 Task: Add the task  Implement a feature for users to collaborate on projects within the app to the section Data Visualization Sprint in the project VitalTech and add a Due Date to the respective task as 2024/02/20.
Action: Mouse moved to (864, 474)
Screenshot: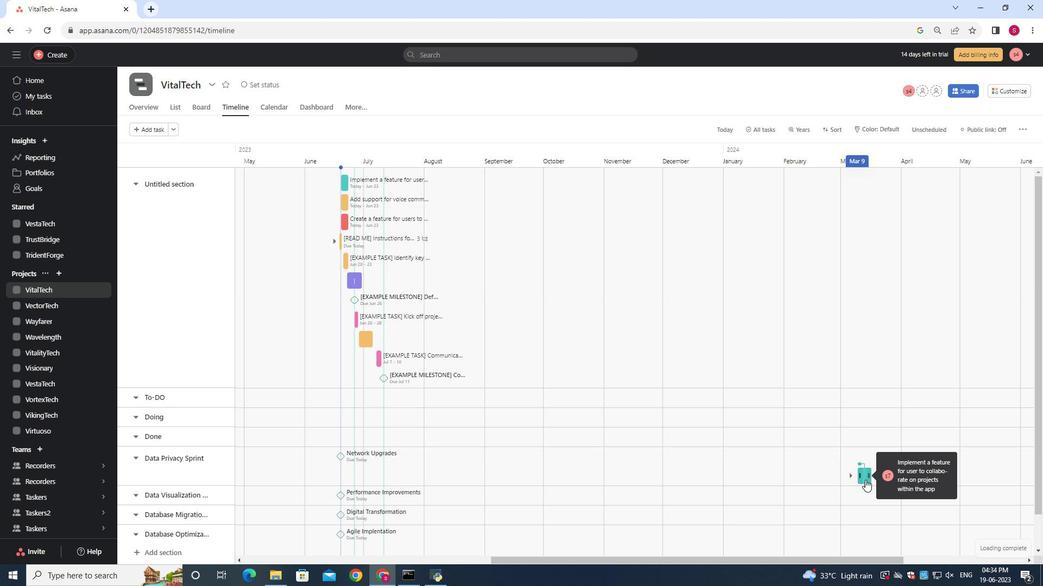 
Action: Mouse pressed left at (864, 474)
Screenshot: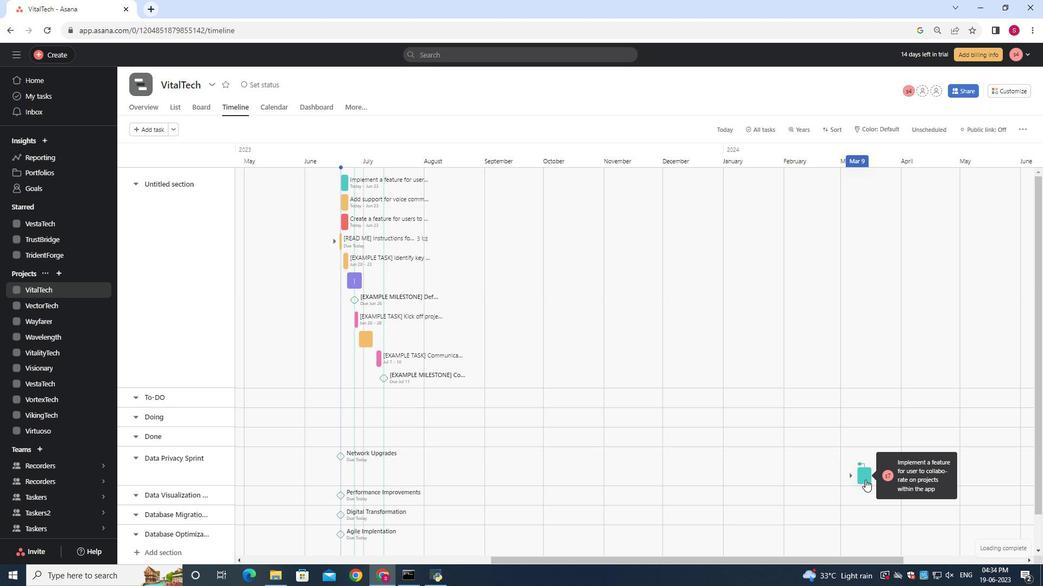 
Action: Mouse moved to (866, 476)
Screenshot: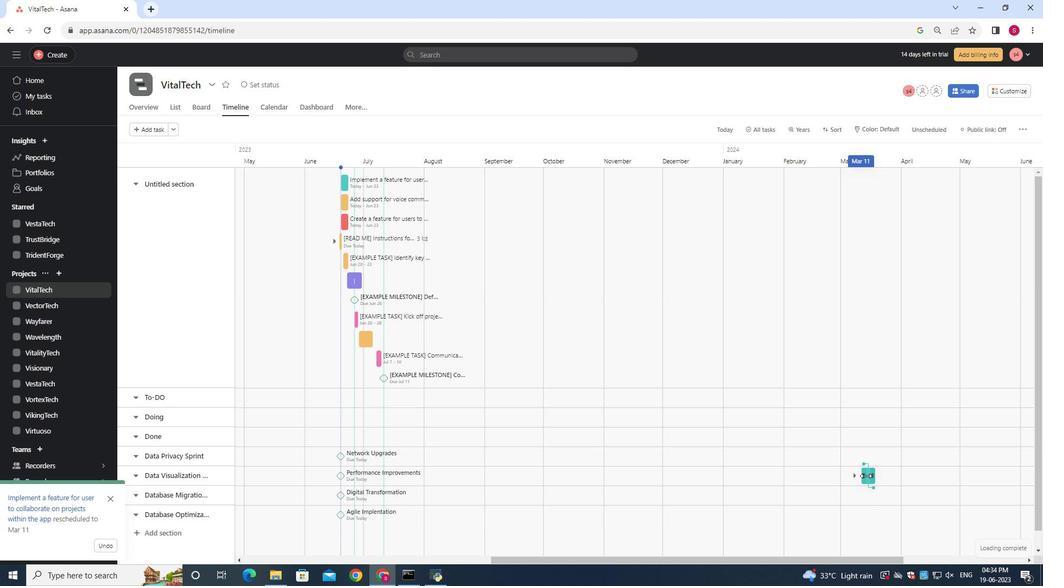 
Action: Mouse pressed left at (866, 476)
Screenshot: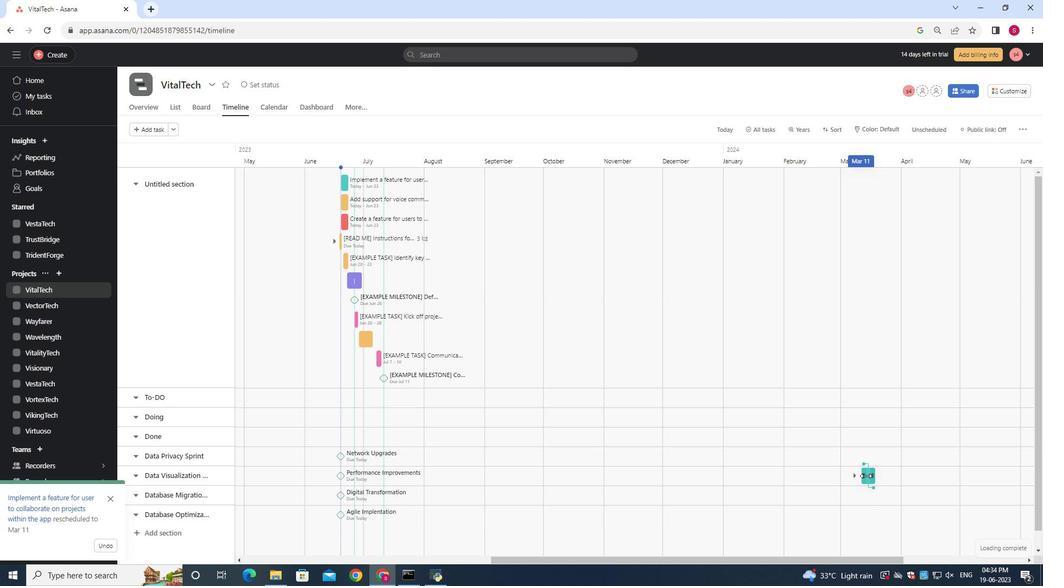
Action: Mouse moved to (869, 476)
Screenshot: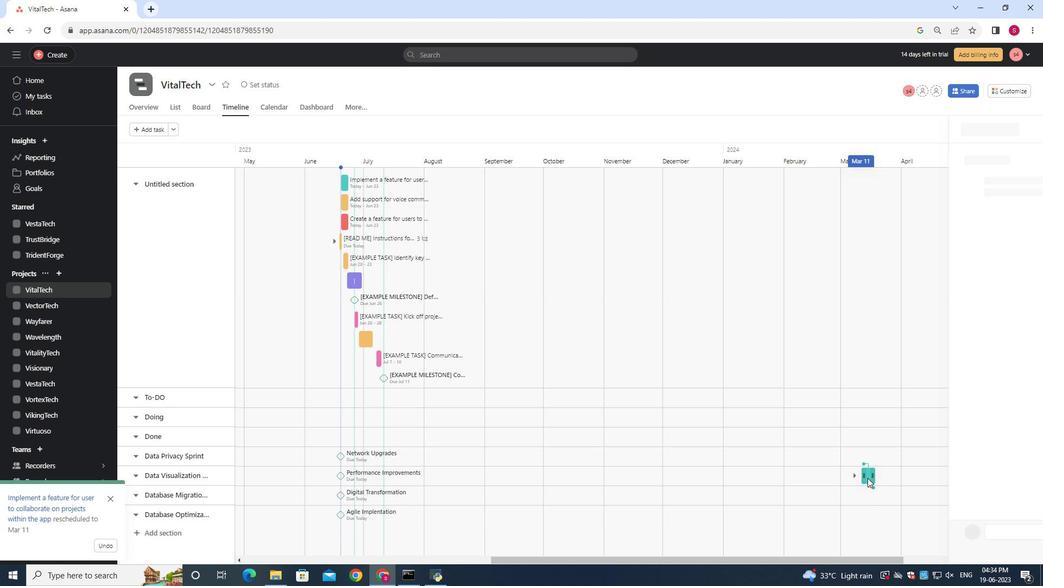 
Action: Mouse pressed left at (869, 476)
Screenshot: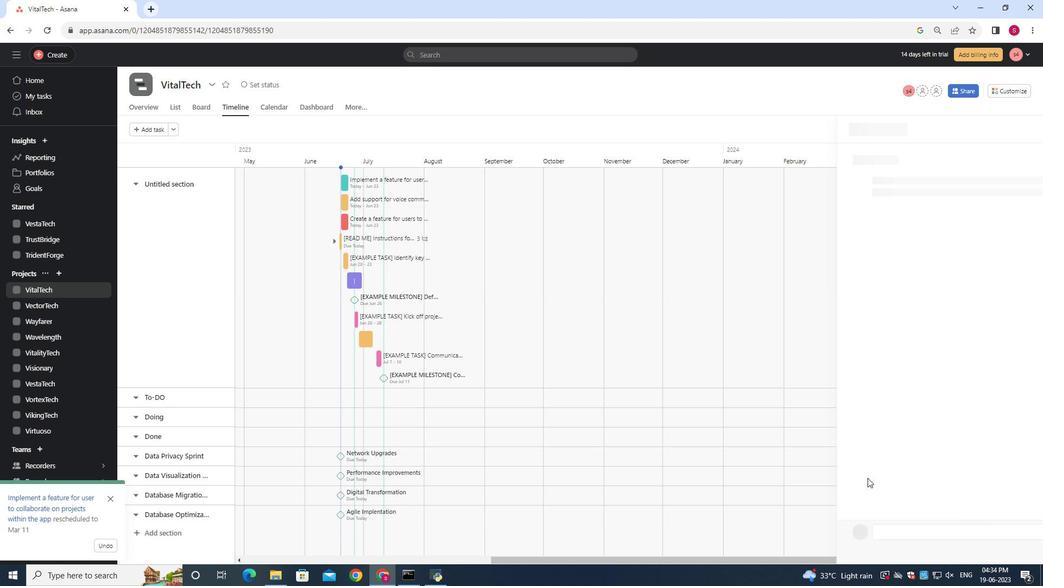 
Action: Mouse moved to (849, 218)
Screenshot: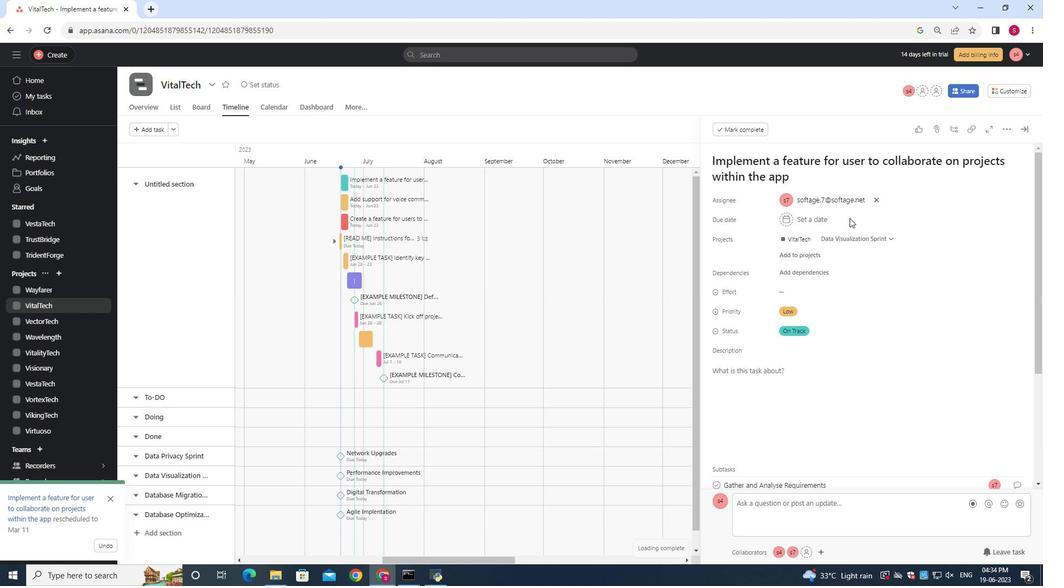 
Action: Mouse pressed left at (849, 218)
Screenshot: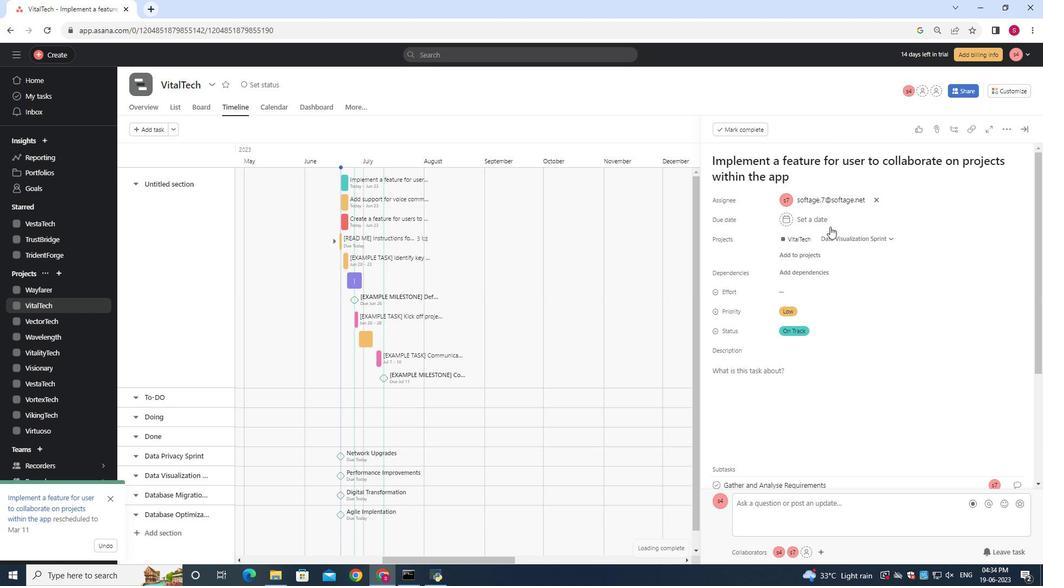 
Action: Mouse moved to (813, 219)
Screenshot: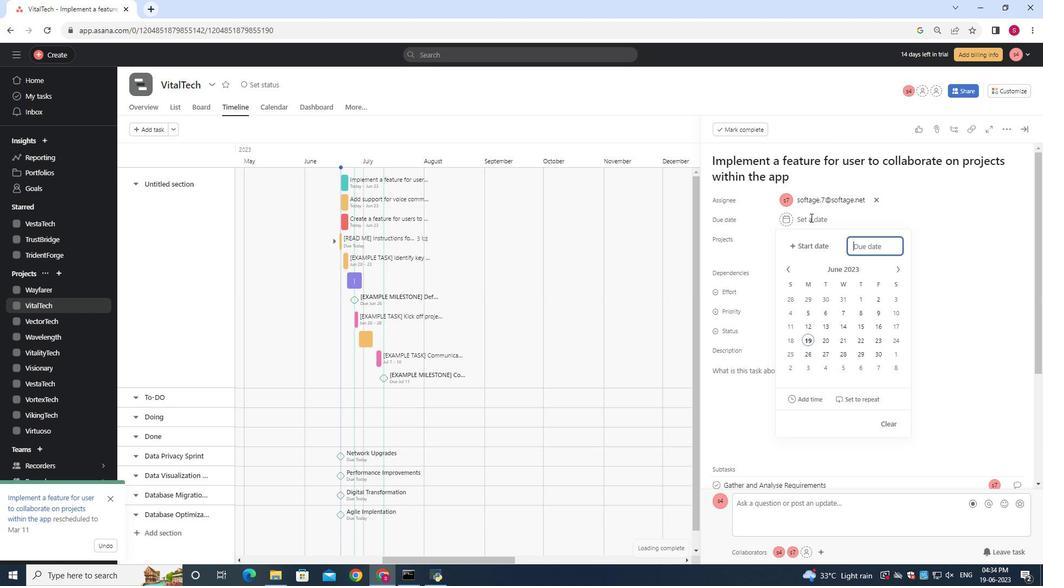 
Action: Mouse pressed left at (813, 219)
Screenshot: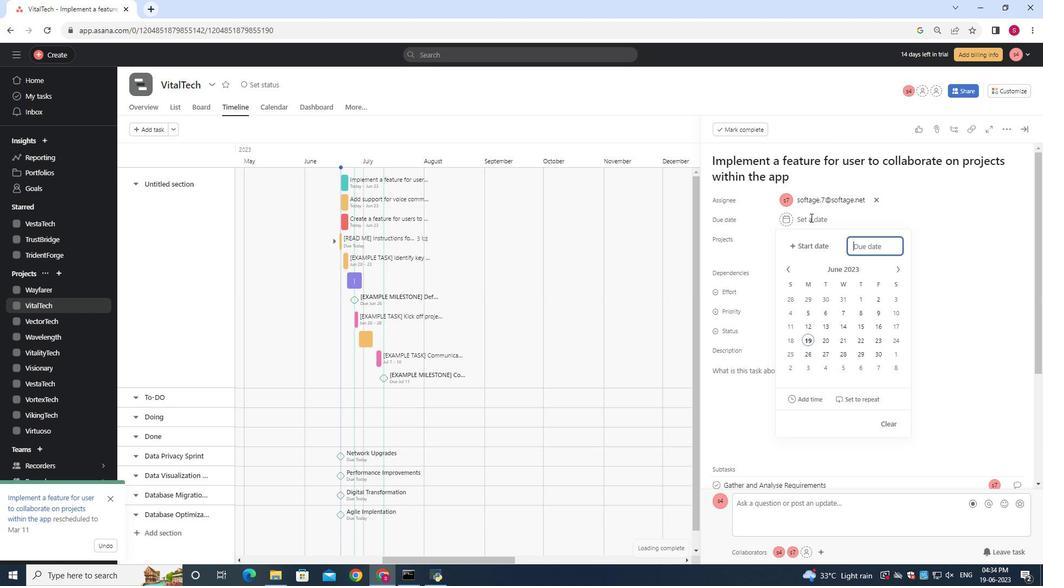 
Action: Mouse moved to (812, 217)
Screenshot: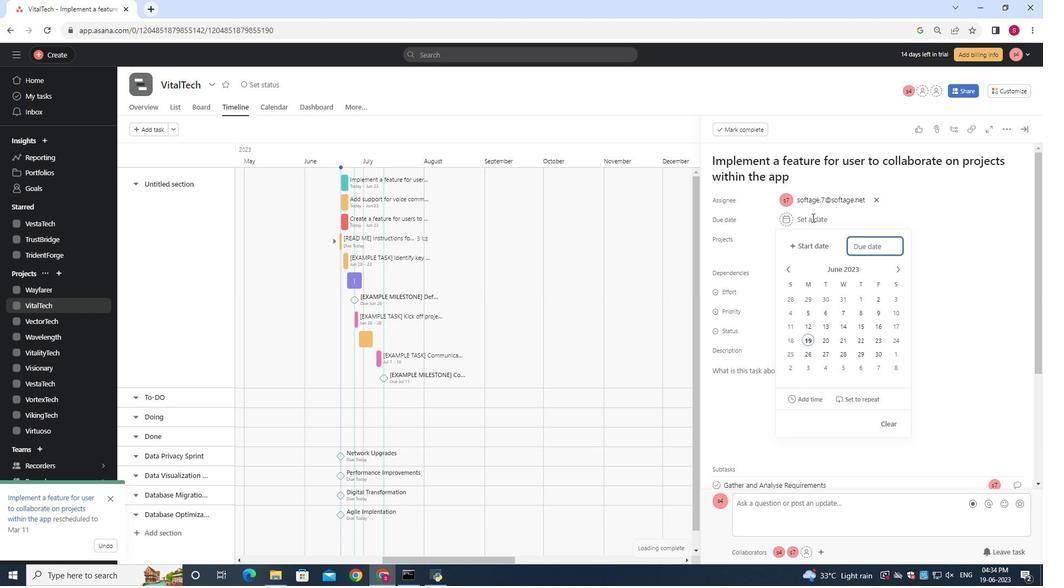 
Action: Key pressed 2024/02/20<Key.enter>
Screenshot: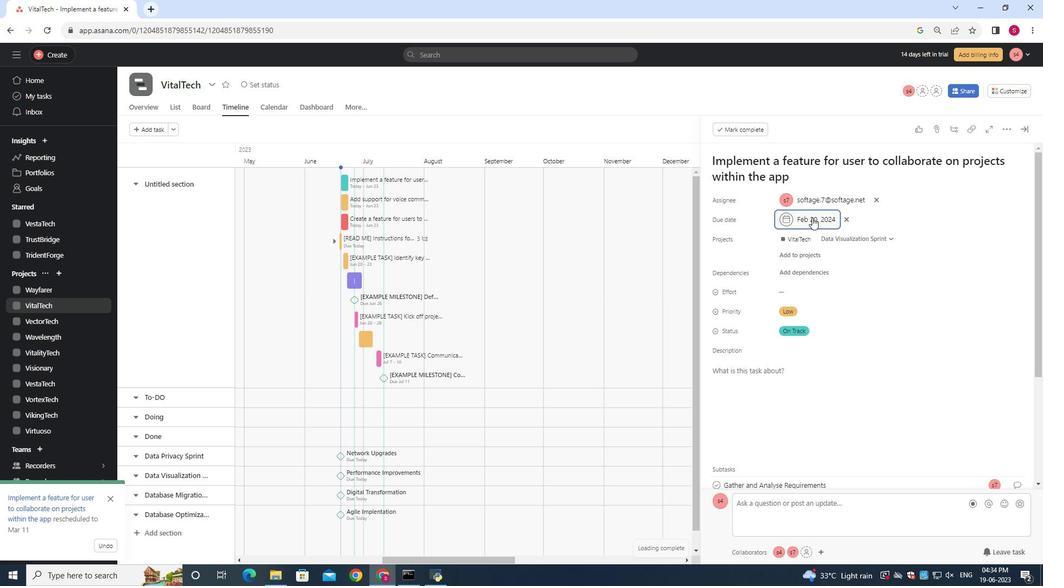 
